 Task: Add La Croix Lime Sparkling Water 8 Pack to the cart.
Action: Mouse moved to (53, 344)
Screenshot: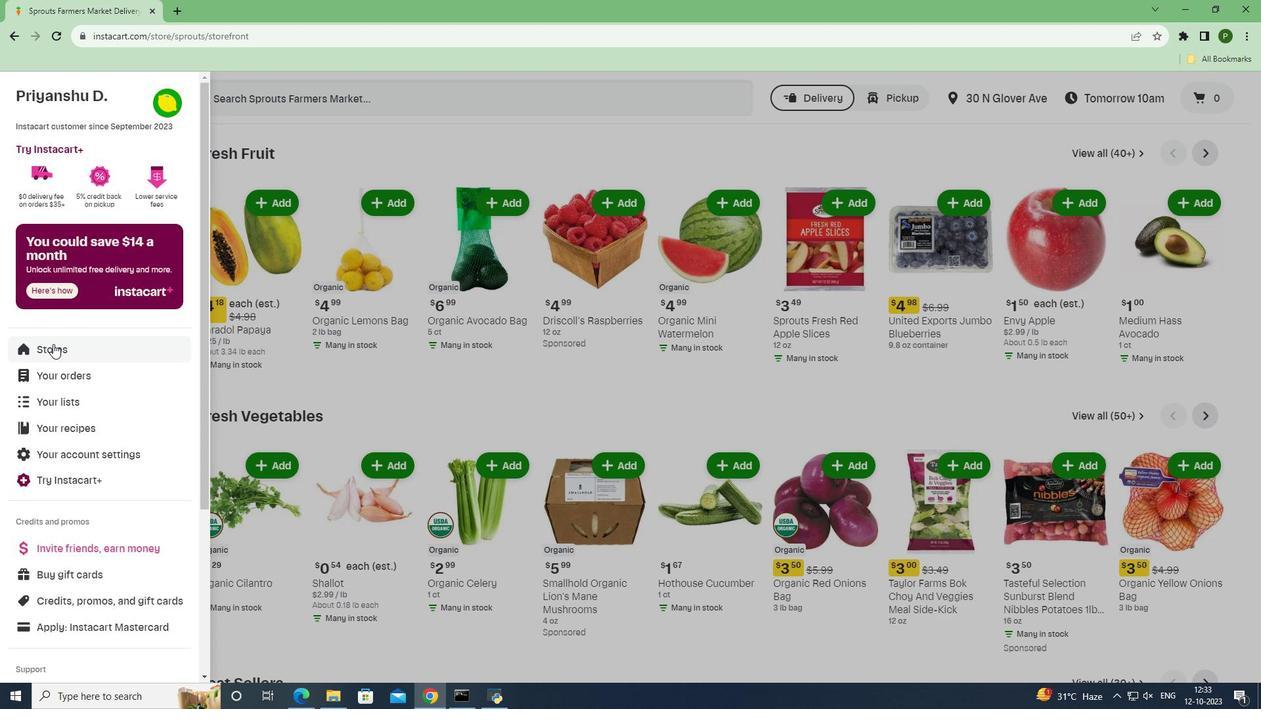 
Action: Mouse pressed left at (53, 344)
Screenshot: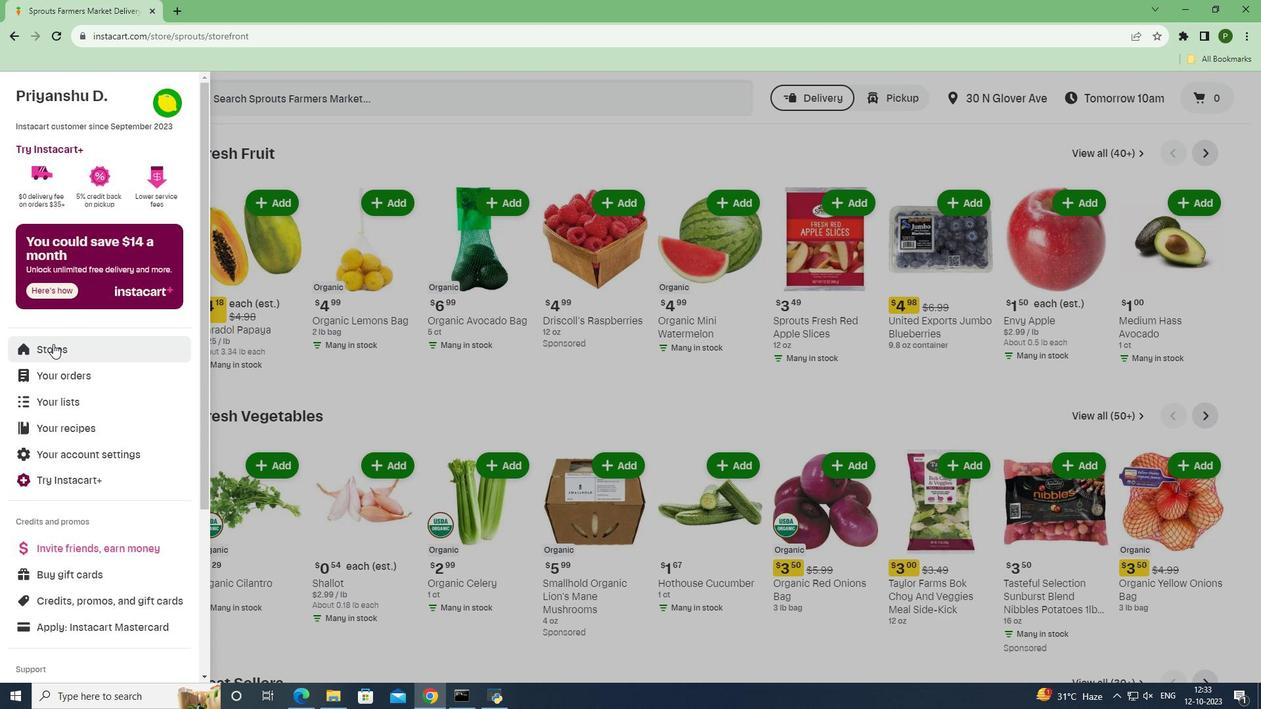 
Action: Mouse moved to (285, 157)
Screenshot: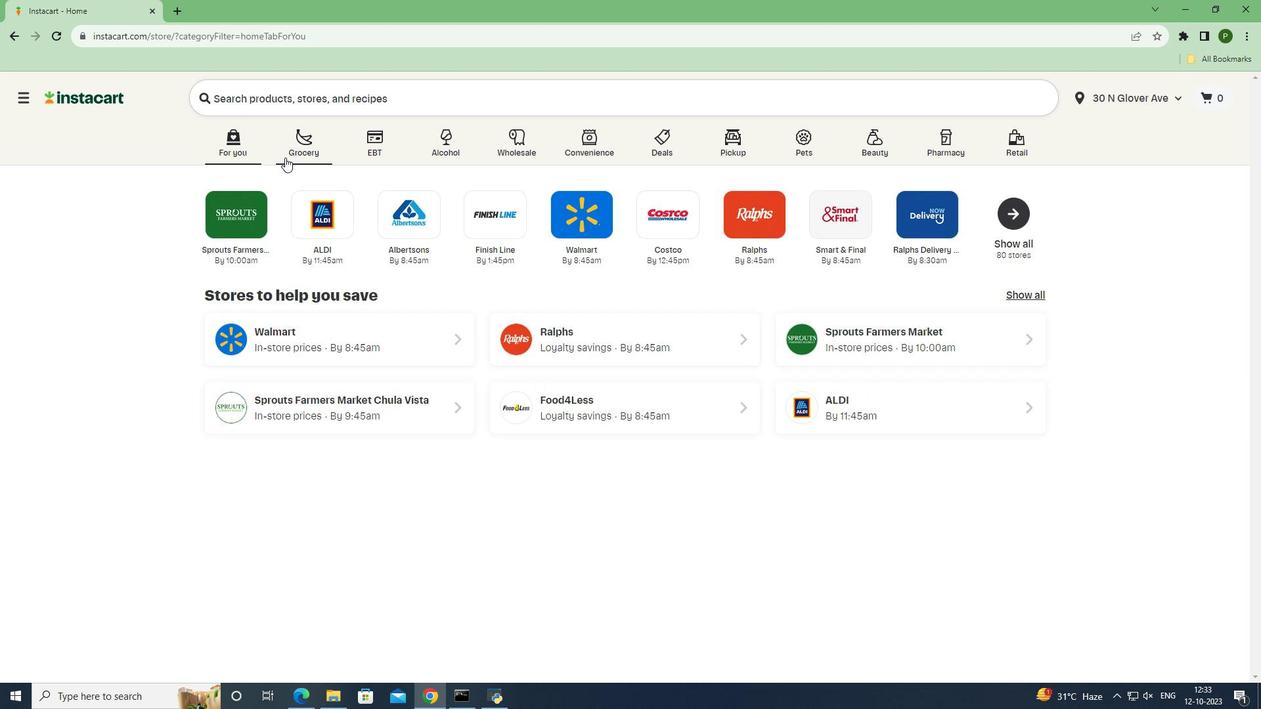 
Action: Mouse pressed left at (285, 157)
Screenshot: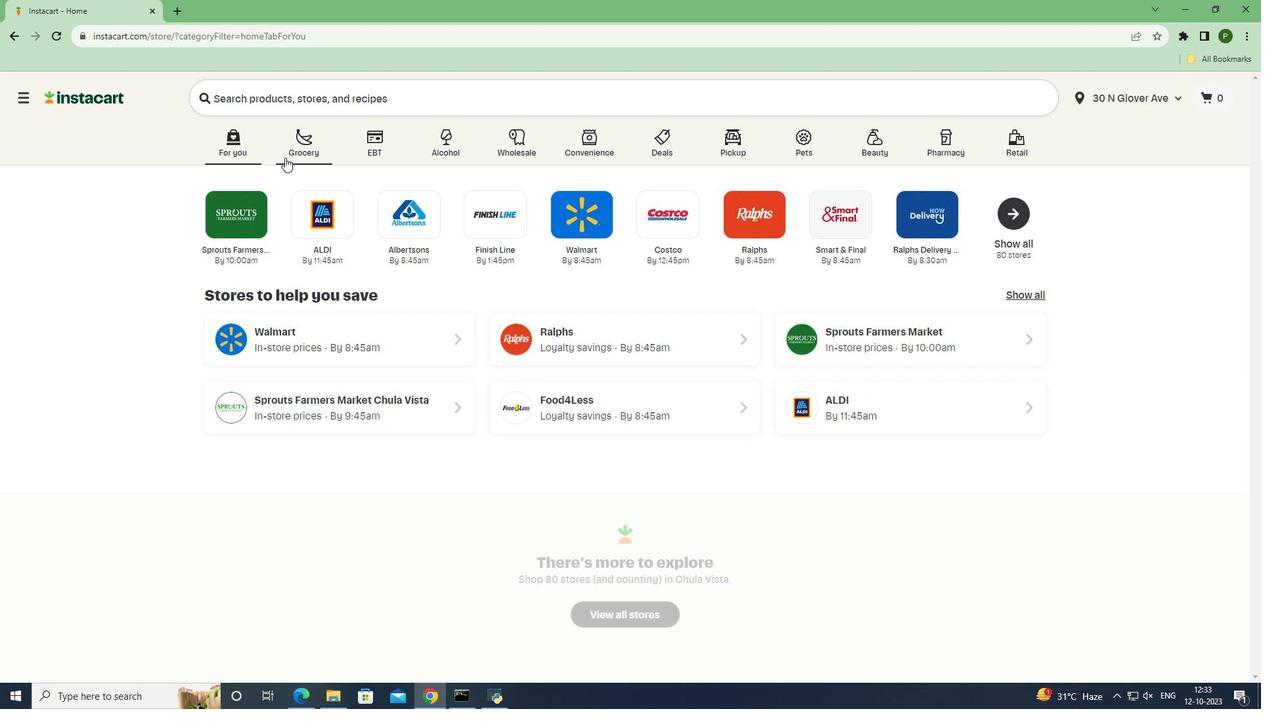 
Action: Mouse moved to (510, 323)
Screenshot: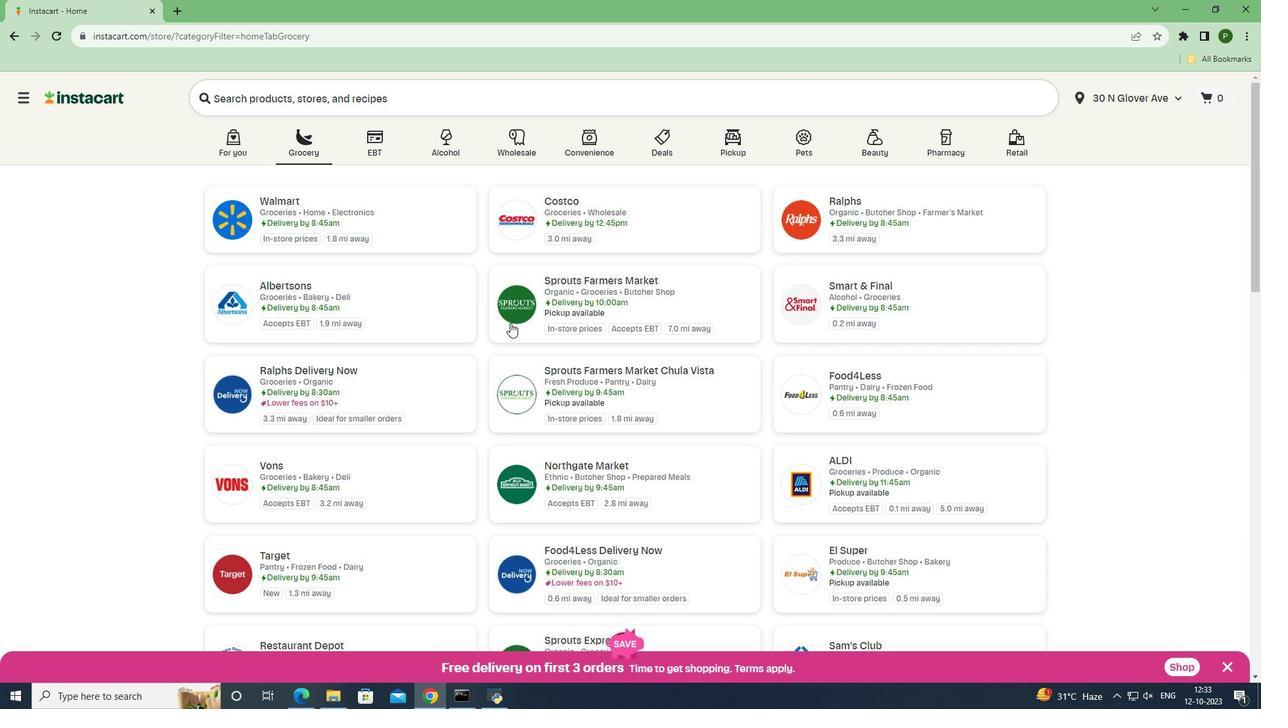 
Action: Mouse pressed left at (510, 323)
Screenshot: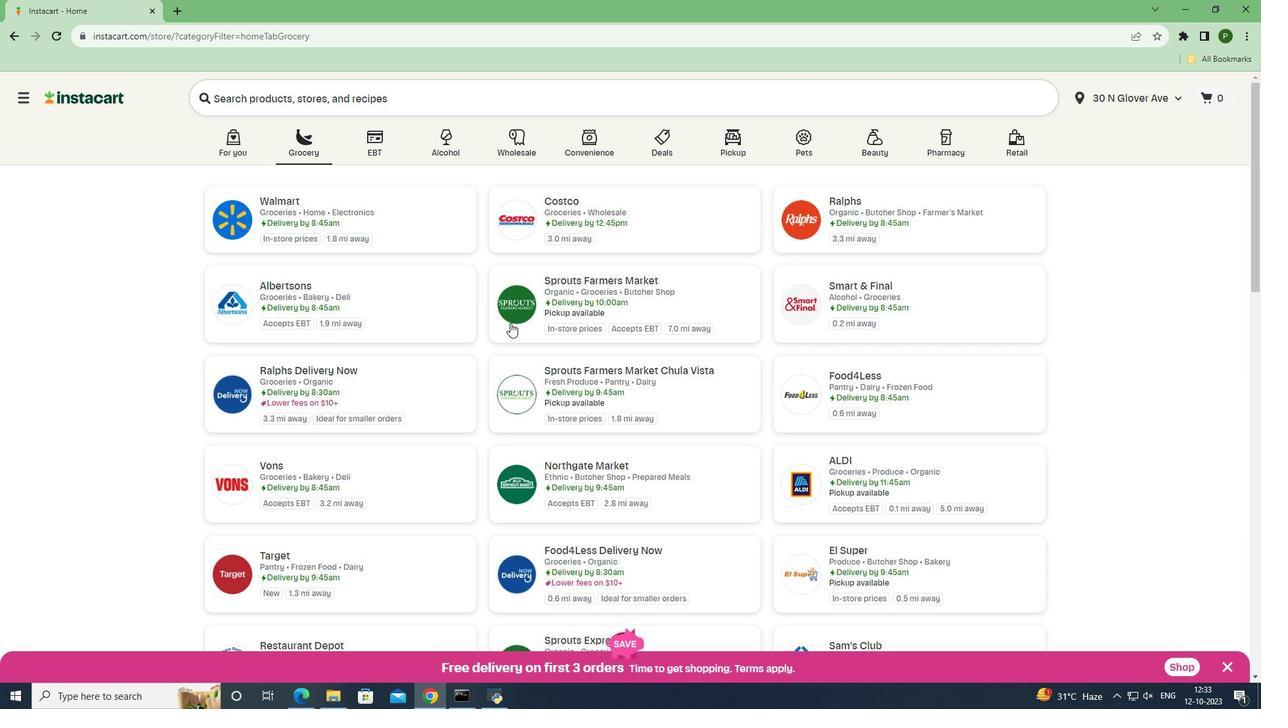 
Action: Mouse moved to (106, 453)
Screenshot: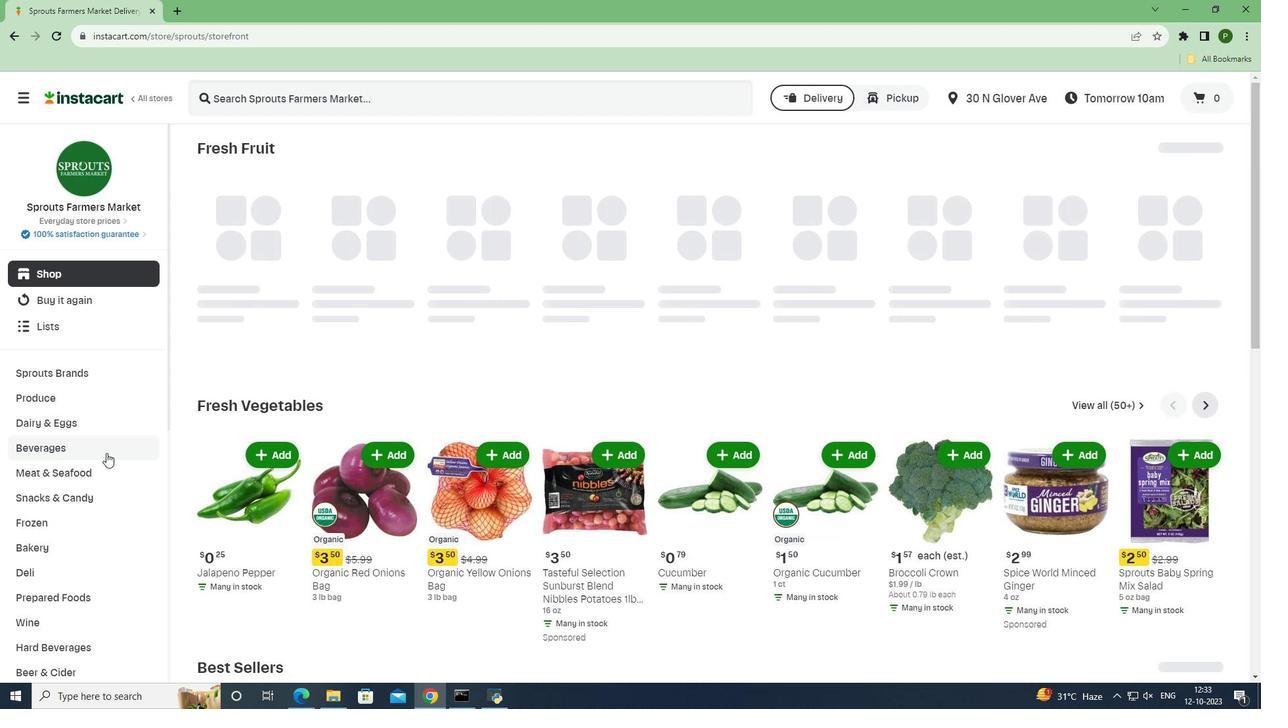 
Action: Mouse pressed left at (106, 453)
Screenshot: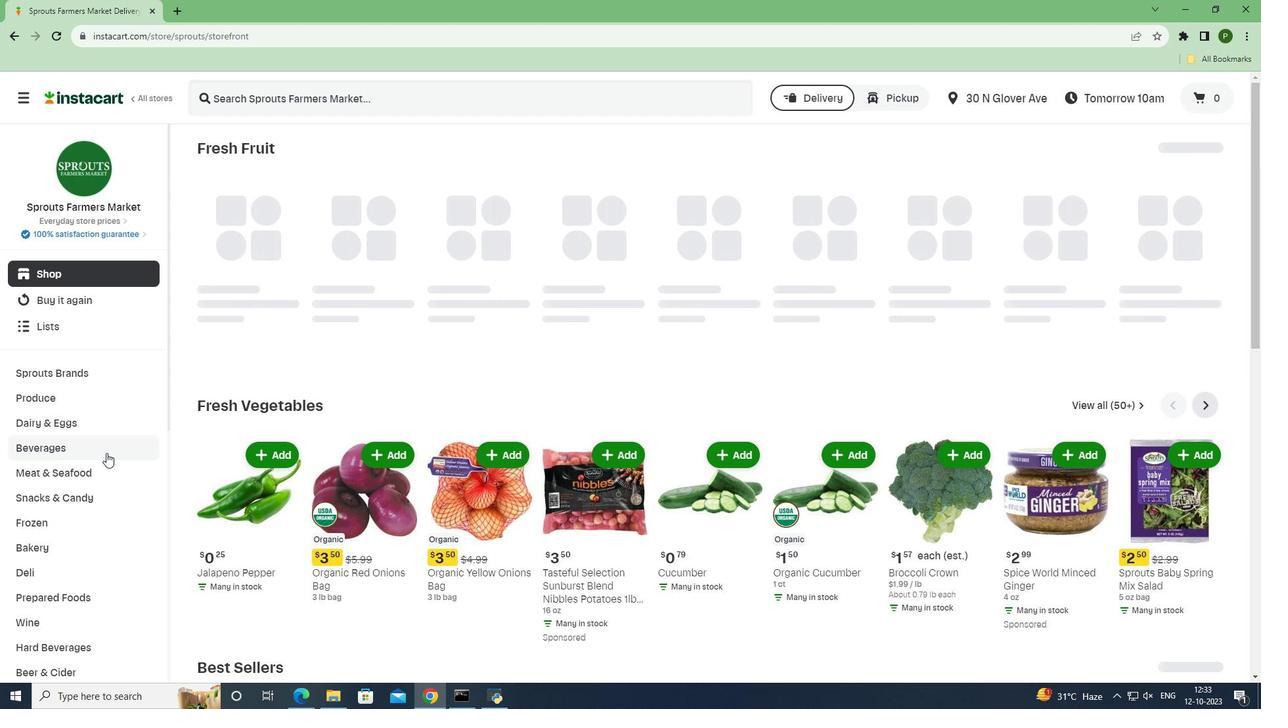 
Action: Mouse moved to (577, 321)
Screenshot: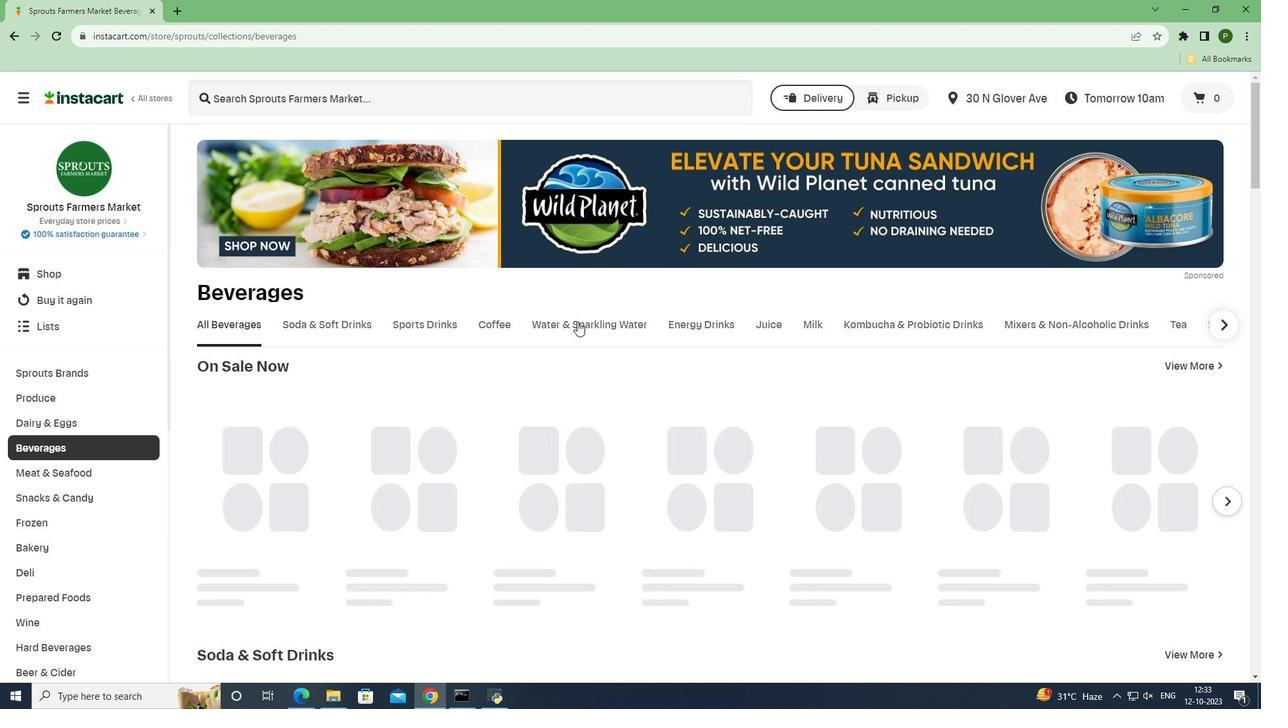 
Action: Mouse pressed left at (577, 321)
Screenshot: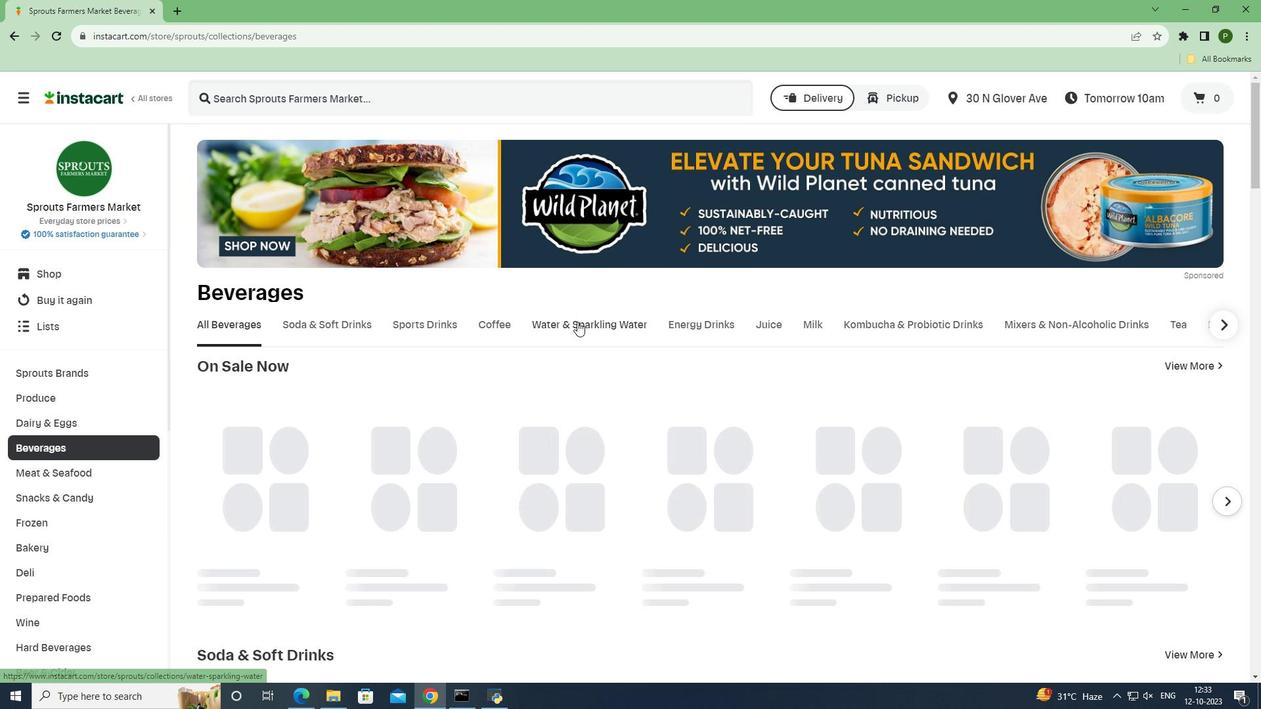 
Action: Mouse moved to (323, 99)
Screenshot: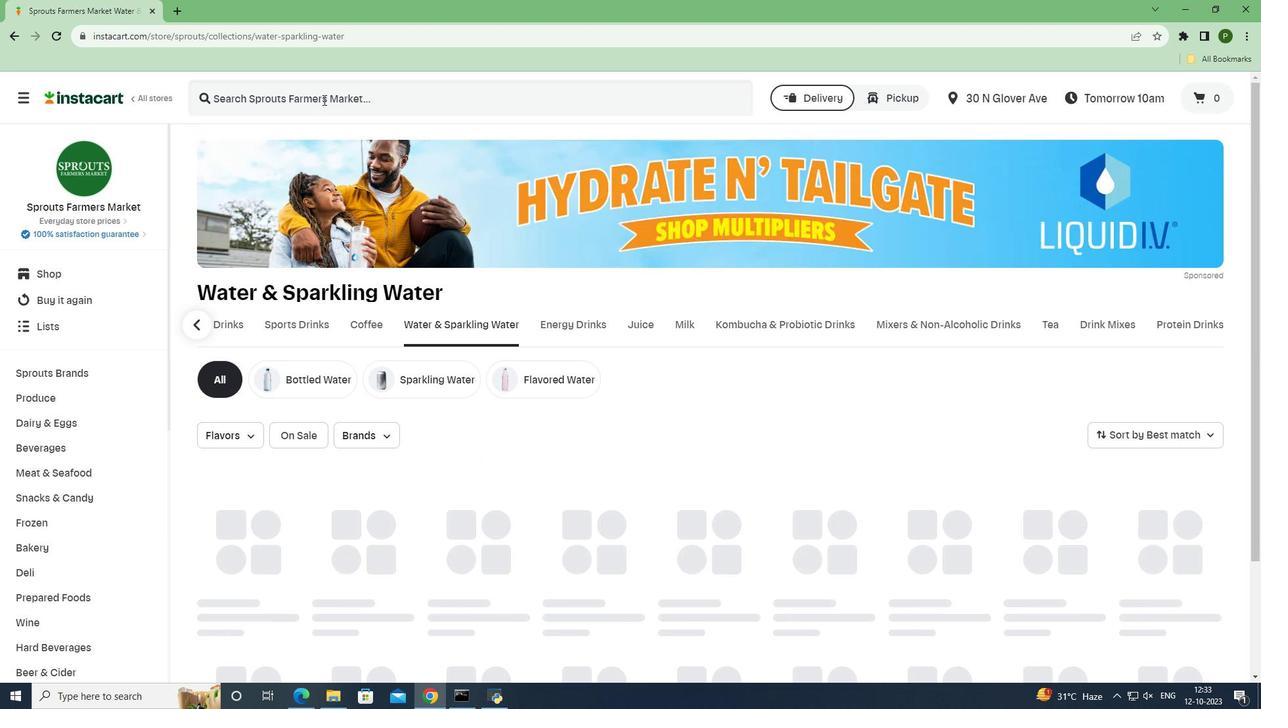 
Action: Mouse pressed left at (323, 99)
Screenshot: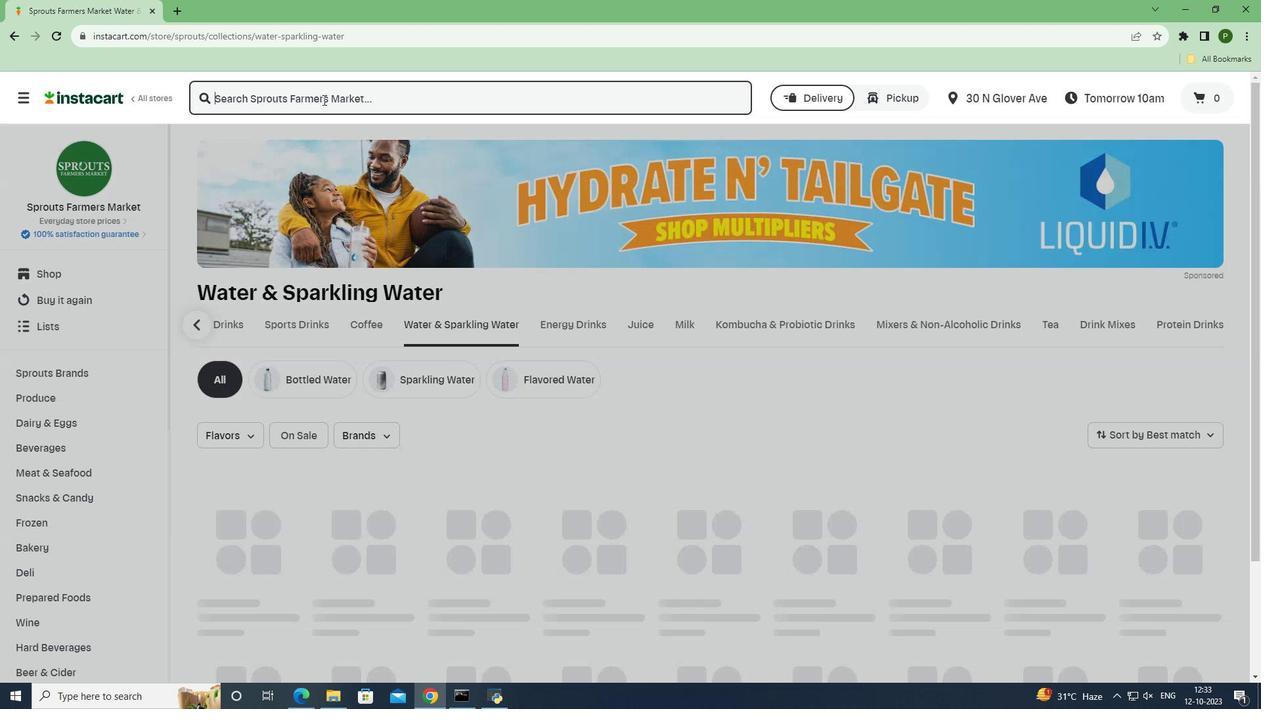 
Action: Key pressed <Key.caps_lock>L<Key.caps_lock>a<Key.space><Key.caps_lock>C<Key.caps_lock>roix<Key.space><Key.caps_lock>L<Key.caps_lock>ime<Key.space><Key.caps_lock>S<Key.caps_lock>parkling<Key.space><Key.caps_lock>W<Key.caps_lock>ater<Key.space>8<Key.space><Key.caps_lock>P<Key.caps_lock>ack<Key.space><Key.enter>
Screenshot: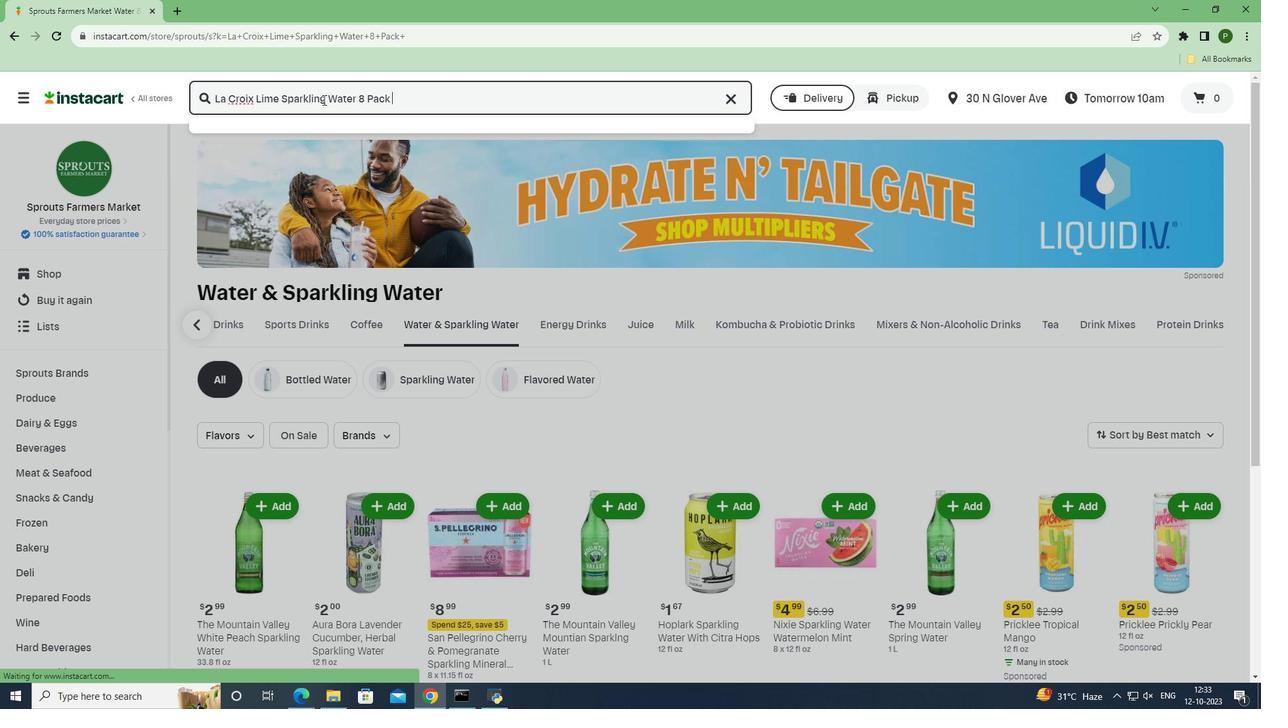 
Action: Mouse moved to (412, 354)
Screenshot: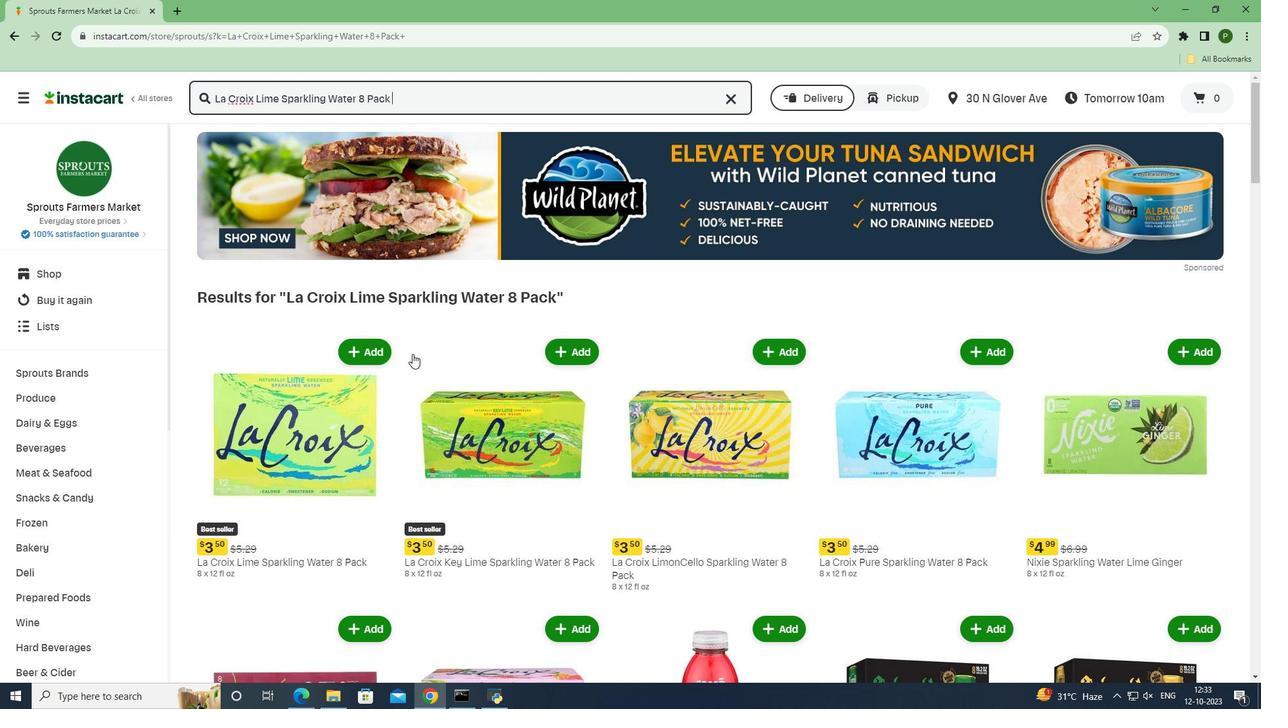 
Action: Mouse scrolled (412, 353) with delta (0, 0)
Screenshot: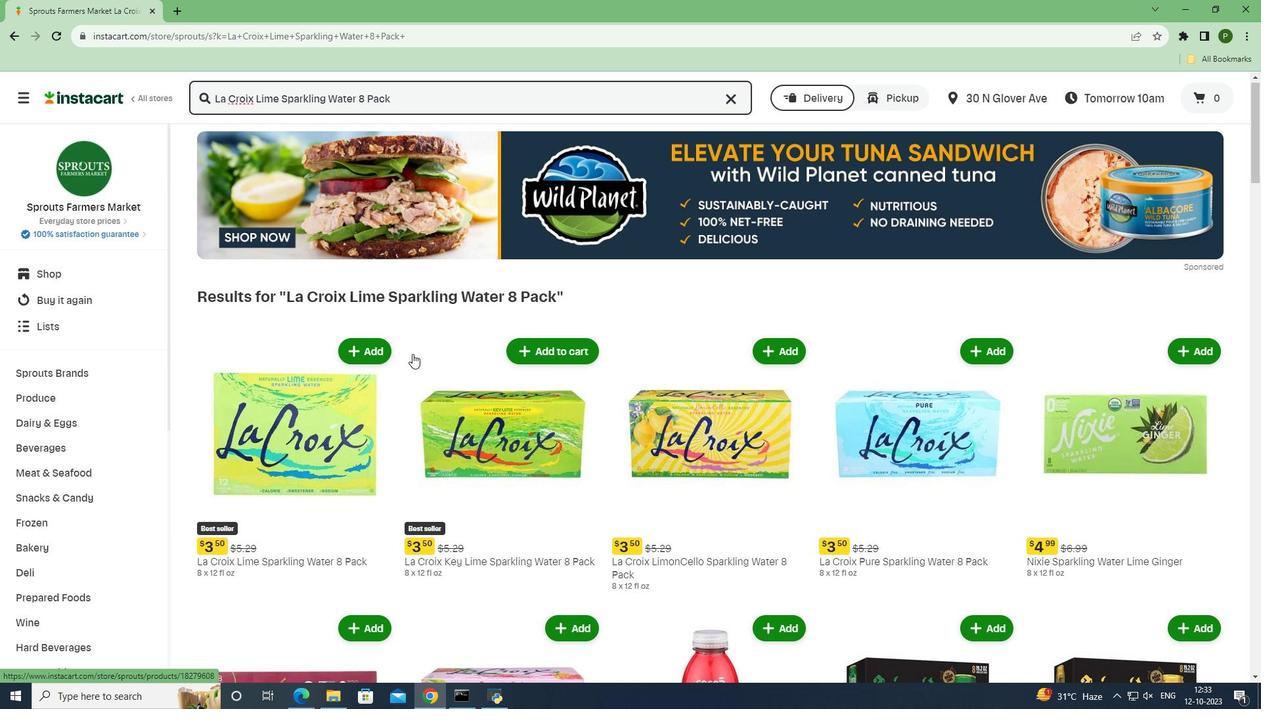 
Action: Mouse moved to (375, 285)
Screenshot: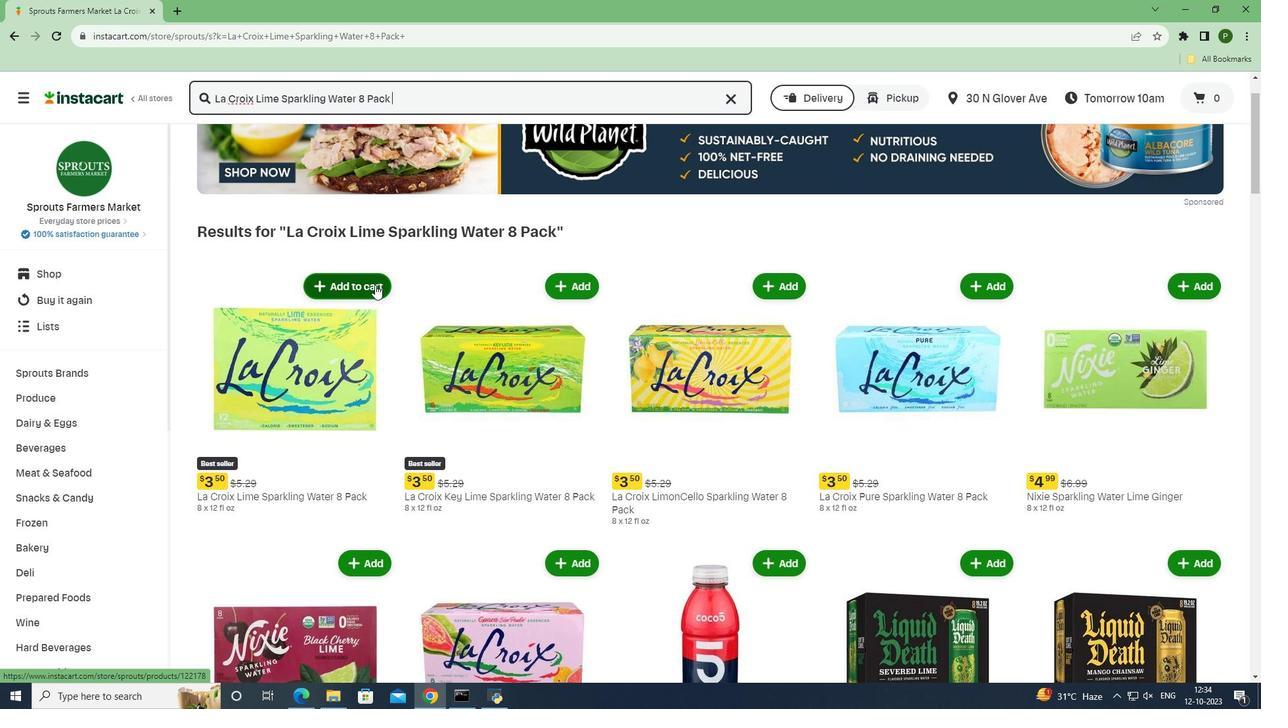 
Action: Mouse pressed left at (375, 285)
Screenshot: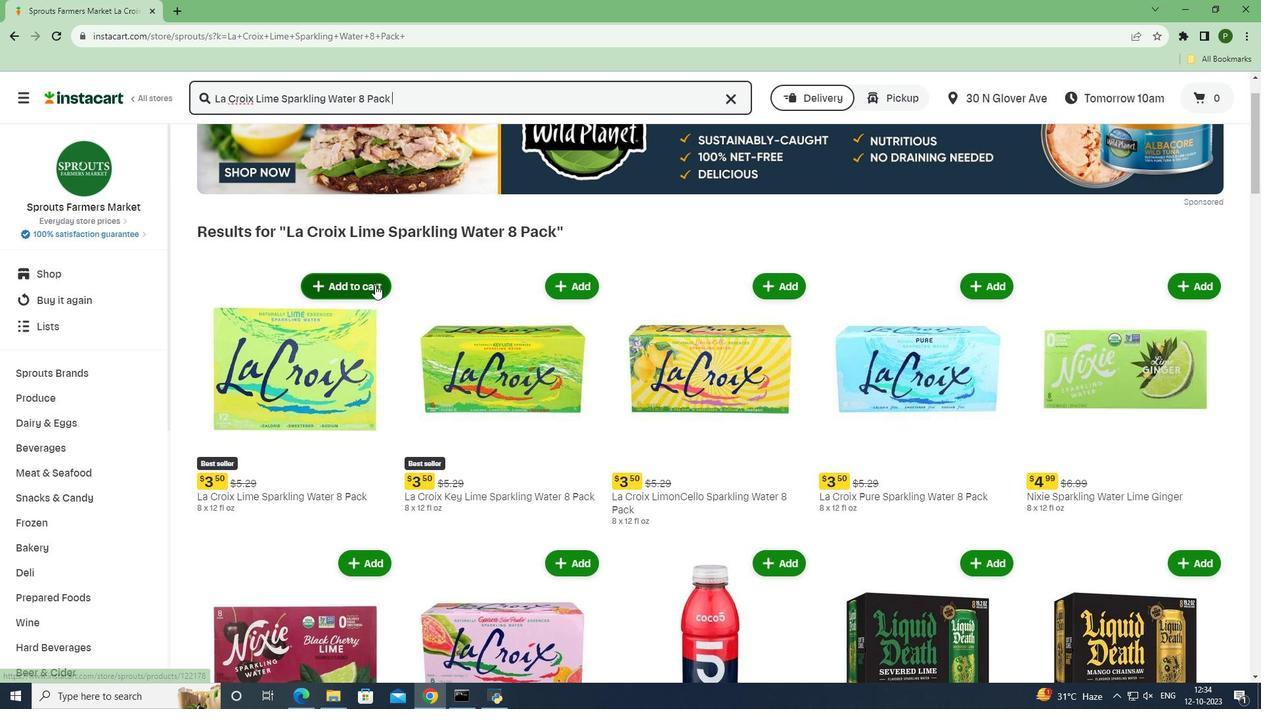 
Action: Mouse moved to (423, 306)
Screenshot: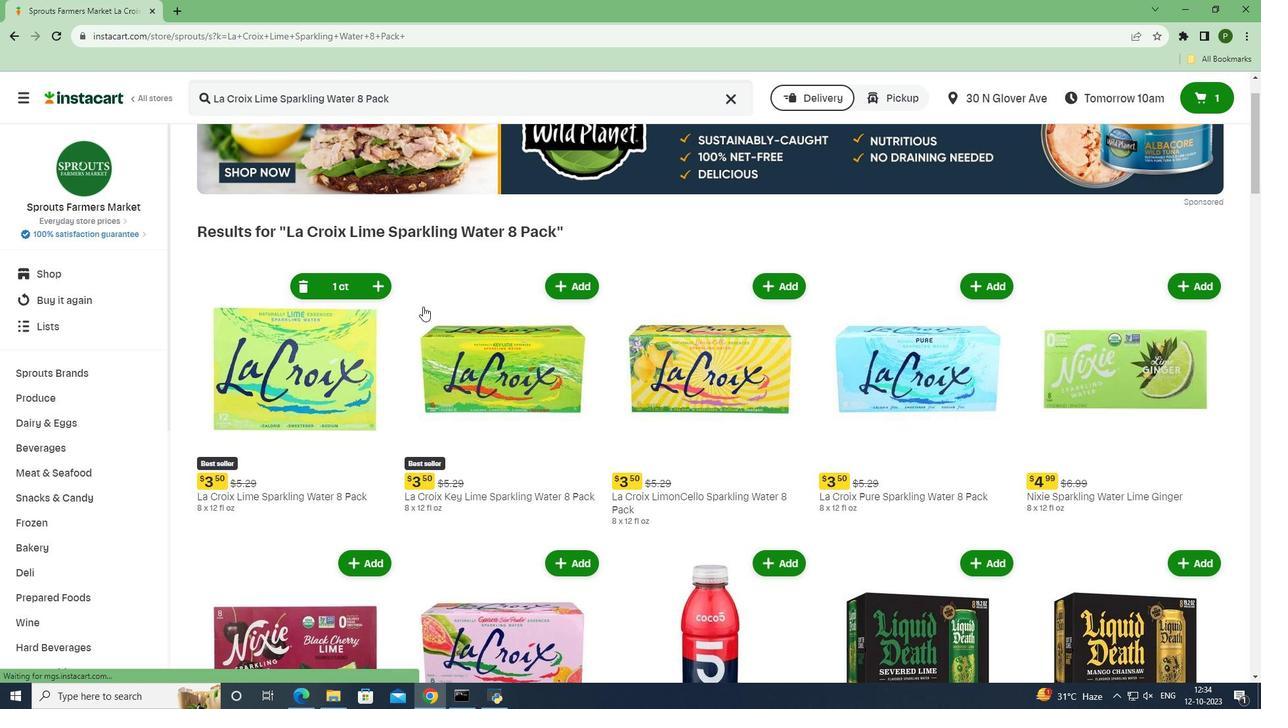 
